 Task: Format Manipulation: Convert a video to a format optimized for Dolby Atmos audio.
Action: Mouse moved to (547, 529)
Screenshot: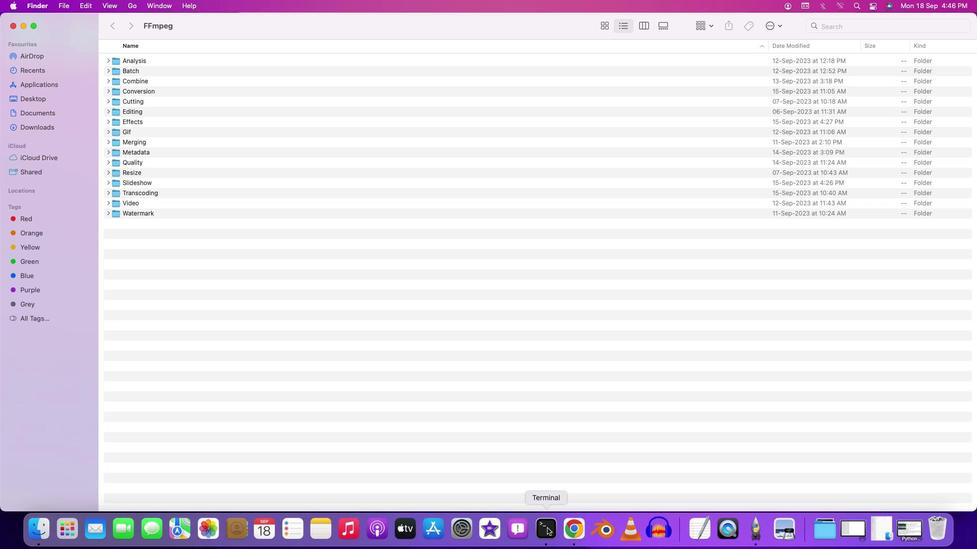 
Action: Mouse pressed right at (547, 529)
Screenshot: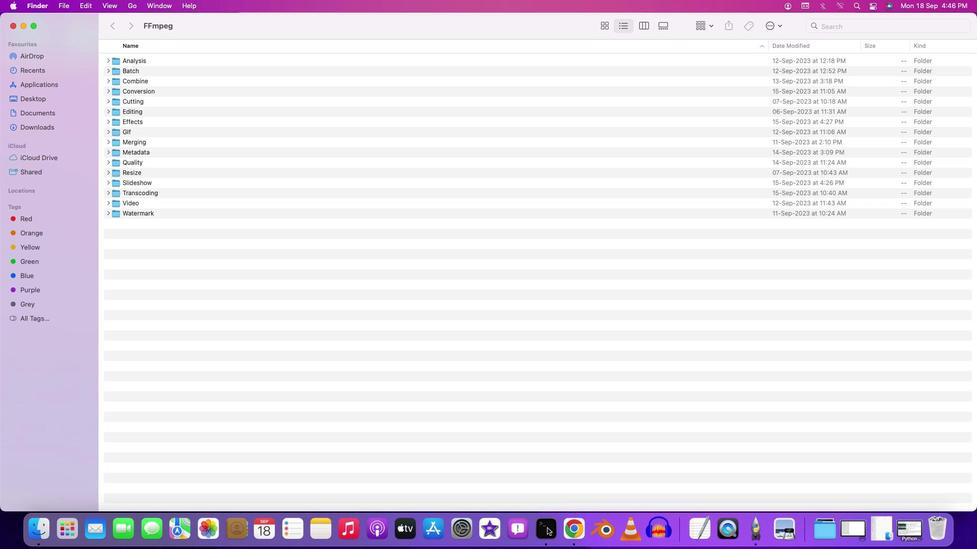 
Action: Mouse moved to (573, 405)
Screenshot: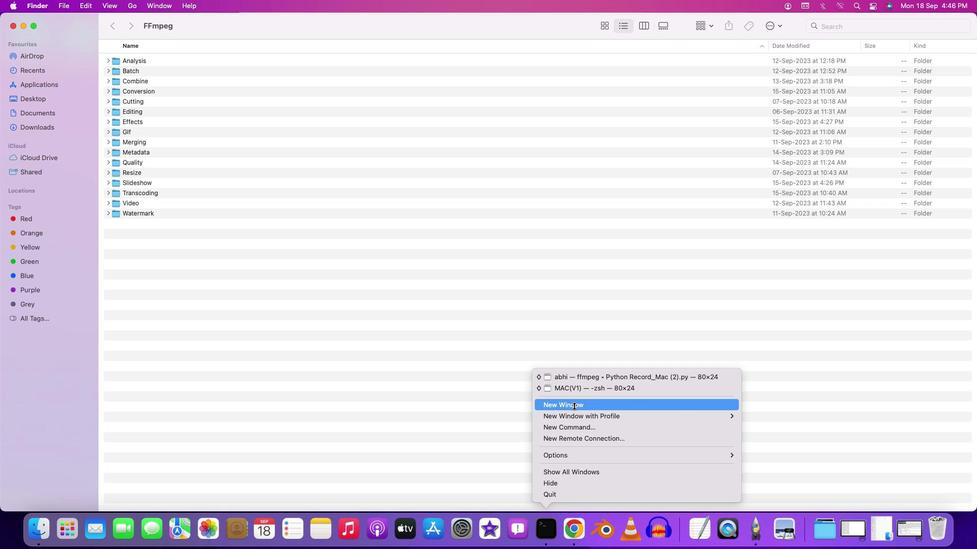 
Action: Mouse pressed left at (573, 405)
Screenshot: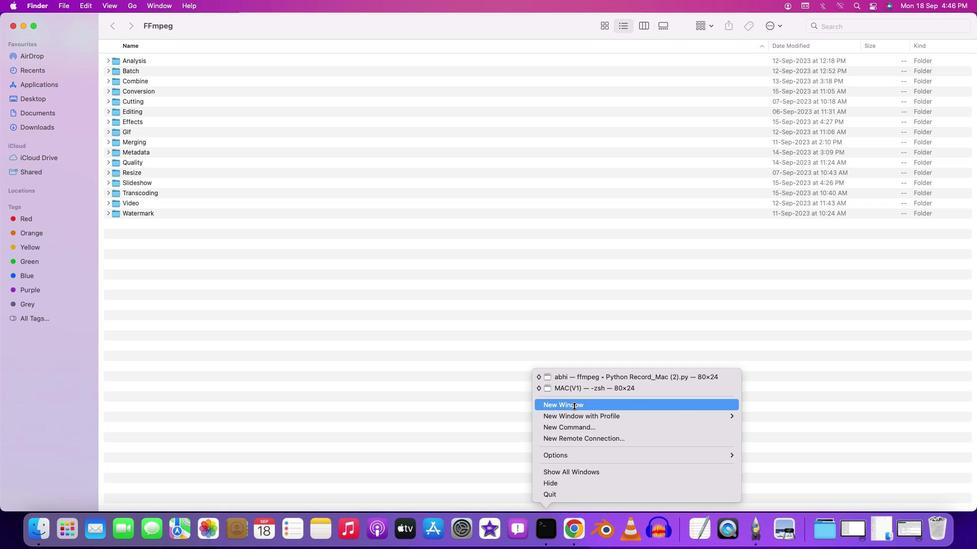 
Action: Mouse moved to (131, 19)
Screenshot: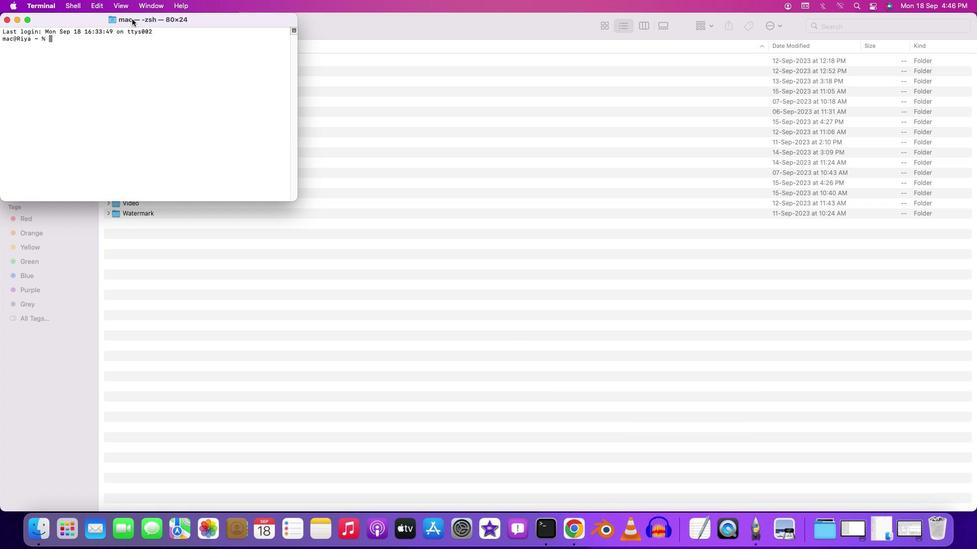 
Action: Mouse pressed left at (131, 19)
Screenshot: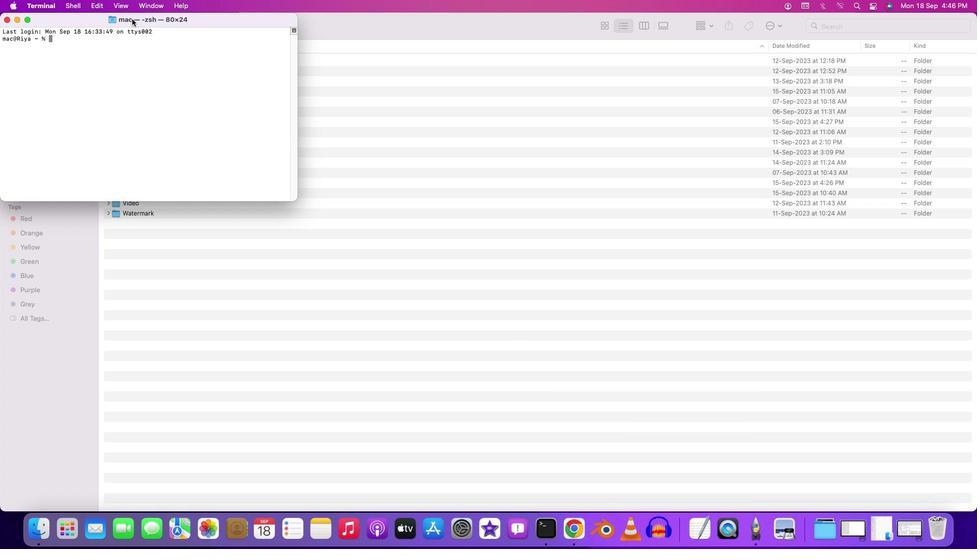 
Action: Mouse pressed left at (131, 19)
Screenshot: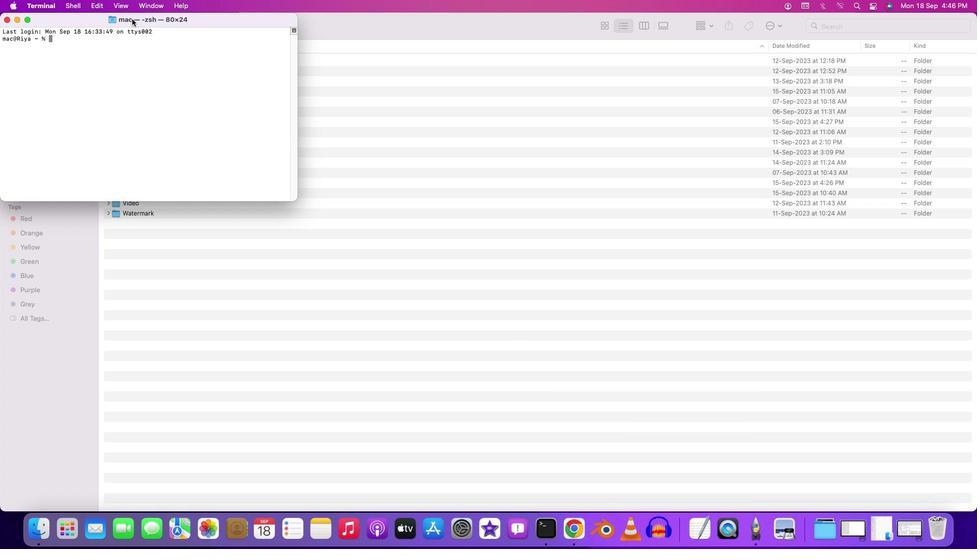 
Action: Mouse moved to (109, 74)
Screenshot: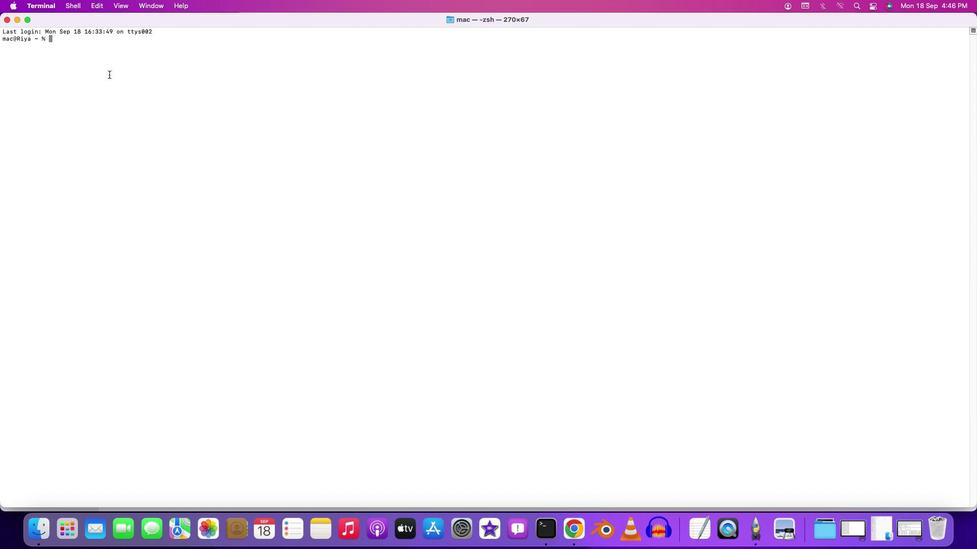 
Action: Key pressed 'c''d'Key.space'd''e''s''k''t''o''p'Key.enter'c''d'Key.space'f''f''m''p''e''g'Key.enter'c''d'Key.space'm''e''r''g''i''n''g'Key.enter'c''d'Key.space'v''i''d''e''o'Key.enter'c''d'Key.backspaceKey.backspace'f''f''m''p''e''g'Key.space'-''i'Key.space'i''n''p''u''t'Key.space'.'Key.backspaceKey.backspace'.''m''p''4'Key.space'-''c'Key.shift':''v'Key.space'c''x''o'Key.backspaceKey.backspace'o''p''y'Key.space'-''c'Key.shift':''a'Key.space'c''o''p''y'Key.leftKey.leftKey.leftKey.leftKey.leftKey.rightKey.rightKey.rightKey.rightKey.rightKey.rightKey.rightKey.rightKey.spaceKey.shift'_''s'Key.backspaceKey.backspace'-''s''t''r''i''c''t'Key.space'e''x''p''e''r''i''m''e''n''t''a''l'Key.space'o''u''t''p''u''t'Key.shift'_''d''o''l''b''y'Key.shift'_''a''t''m''o''s'Key.shift'_''o''p''t''i''m''i''s'Key.backspace'z''e''d''.''m''p''4'Key.enter
Screenshot: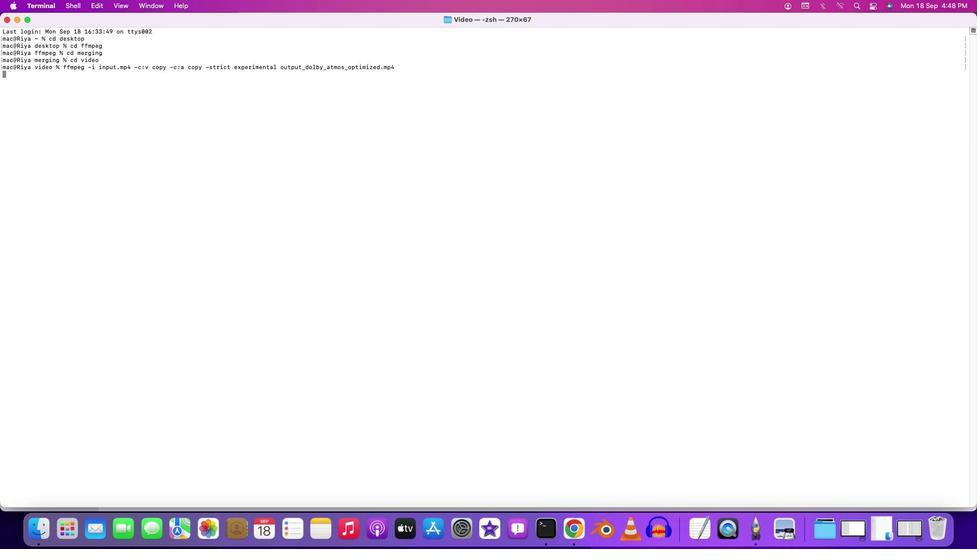 
Action: Mouse moved to (371, 432)
Screenshot: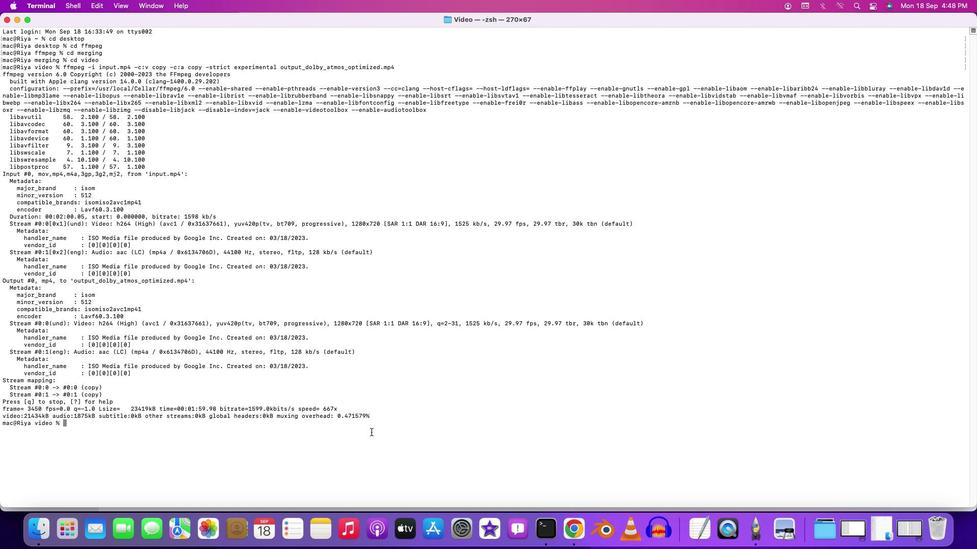 
Action: Mouse pressed left at (371, 432)
Screenshot: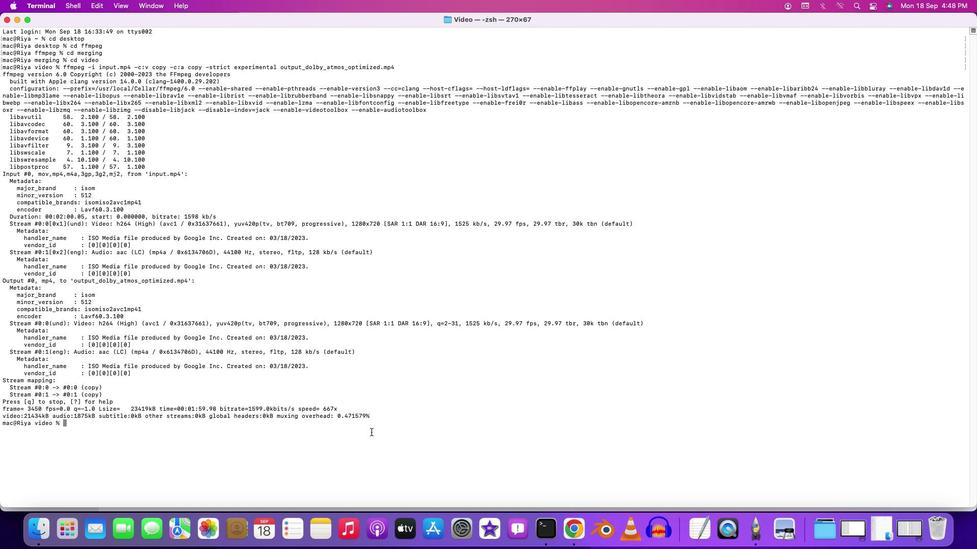 
Action: Mouse moved to (372, 434)
Screenshot: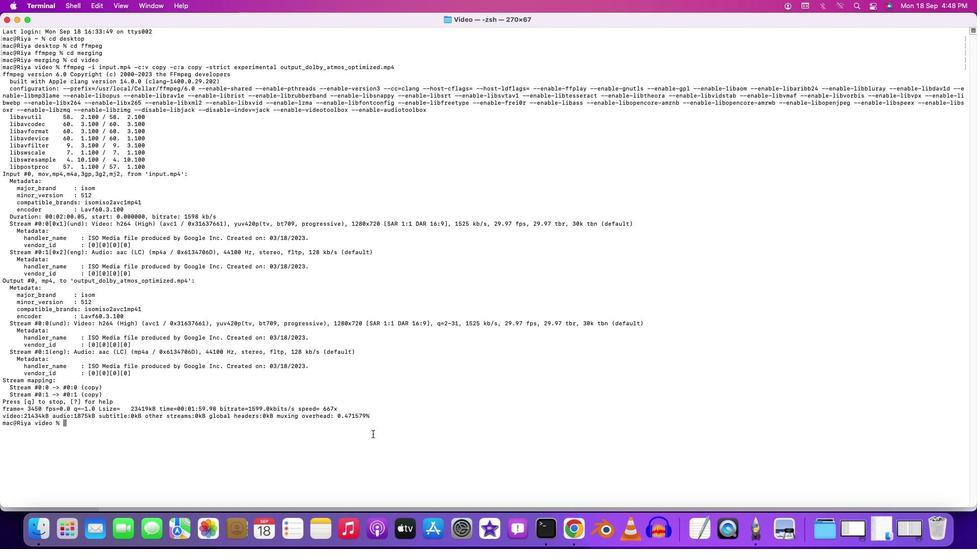 
